 Task: Create a sub task Gather and Analyse Requirements for the task  Create a new online tool for project management in the project AgileGlobe , assign it to team member softage.3@softage.net and update the status of the sub task to  Completed , set the priority of the sub task to High
Action: Mouse moved to (79, 390)
Screenshot: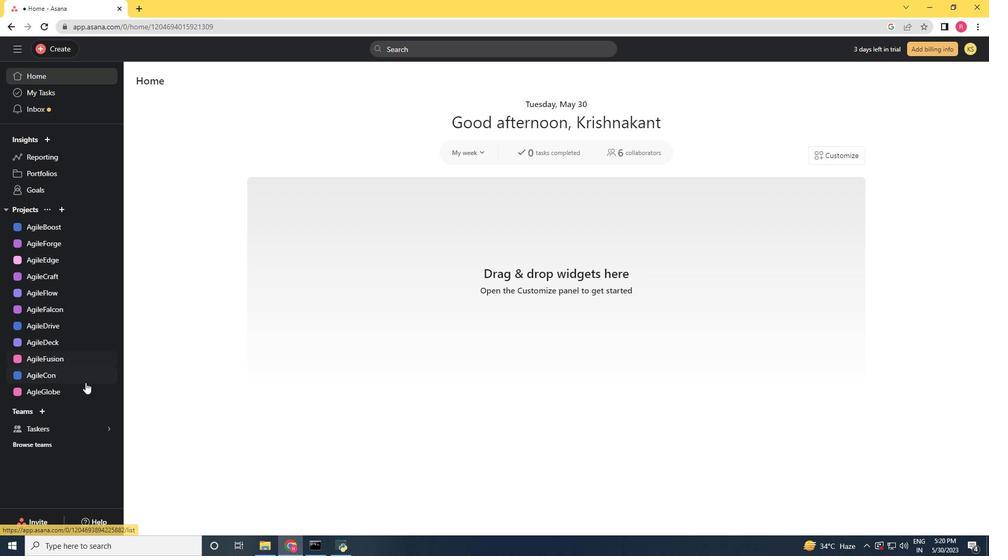 
Action: Mouse pressed left at (79, 390)
Screenshot: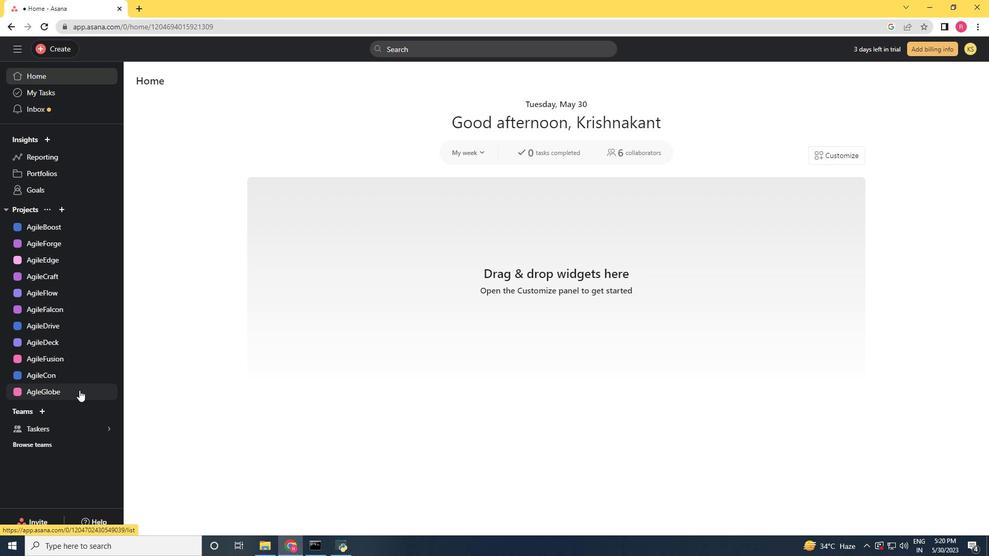 
Action: Mouse moved to (386, 228)
Screenshot: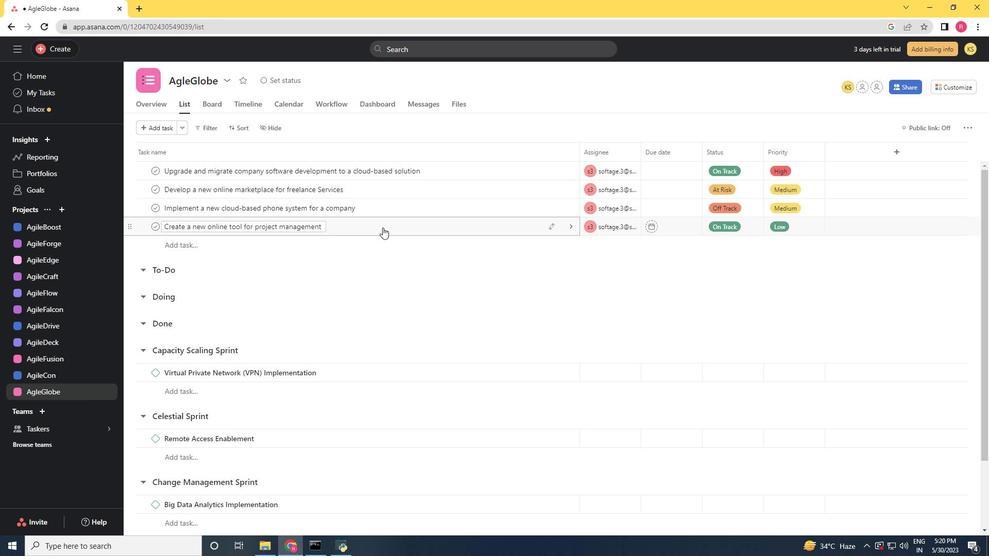 
Action: Mouse pressed left at (386, 228)
Screenshot: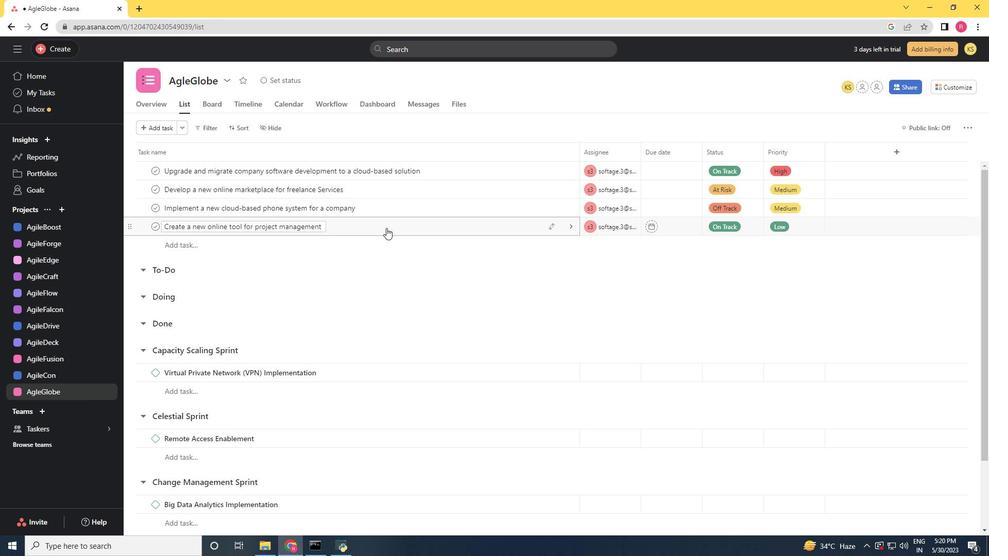 
Action: Mouse moved to (716, 320)
Screenshot: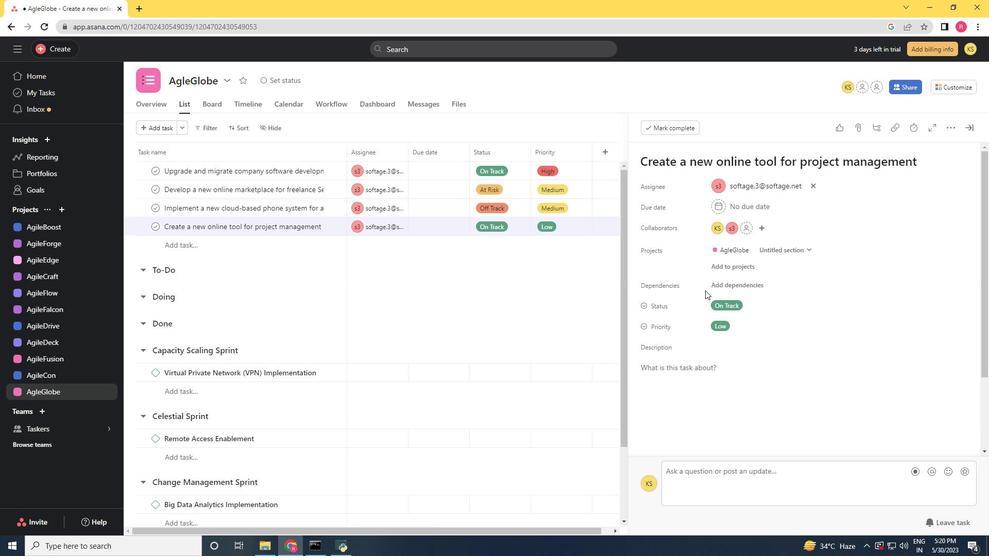 
Action: Mouse scrolled (716, 320) with delta (0, 0)
Screenshot: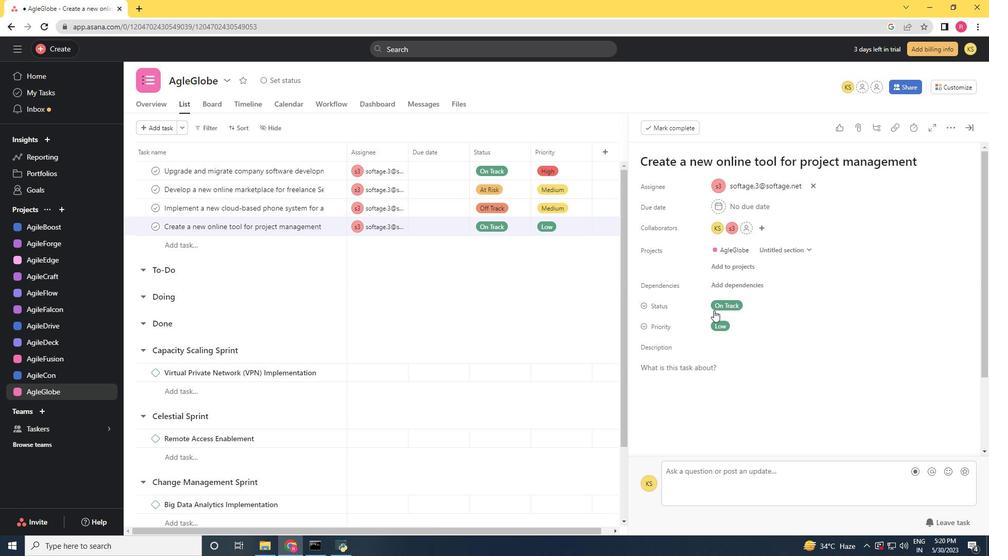 
Action: Mouse moved to (716, 321)
Screenshot: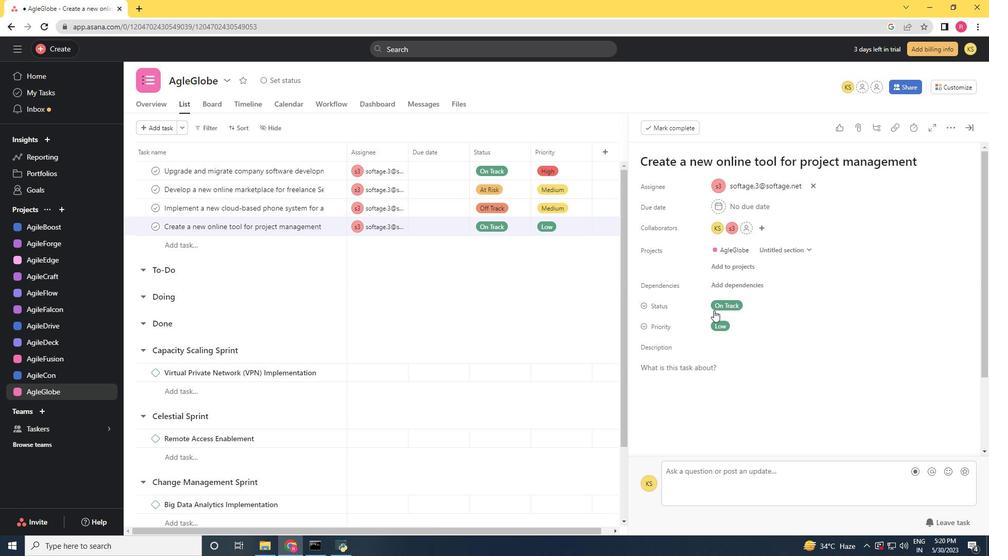 
Action: Mouse scrolled (716, 320) with delta (0, 0)
Screenshot: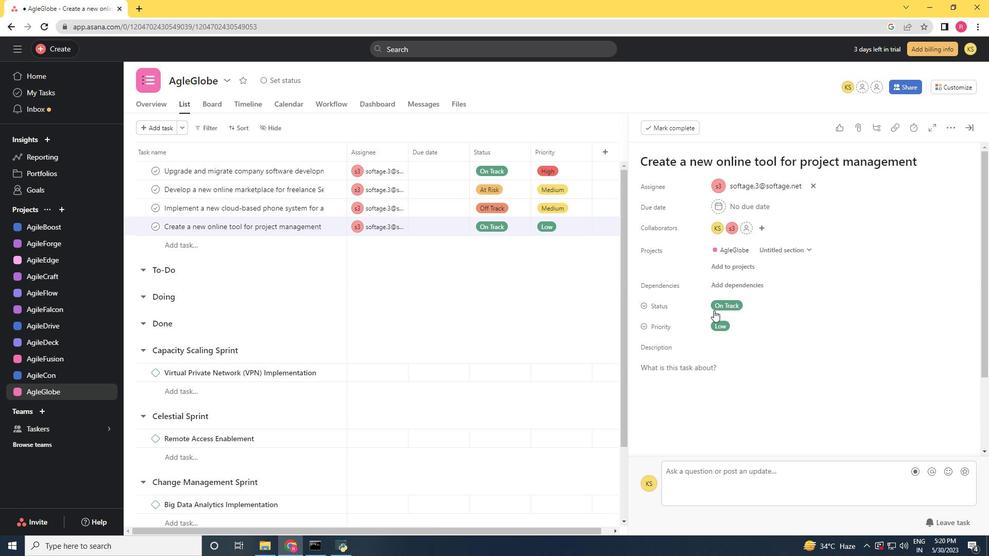 
Action: Mouse scrolled (716, 320) with delta (0, 0)
Screenshot: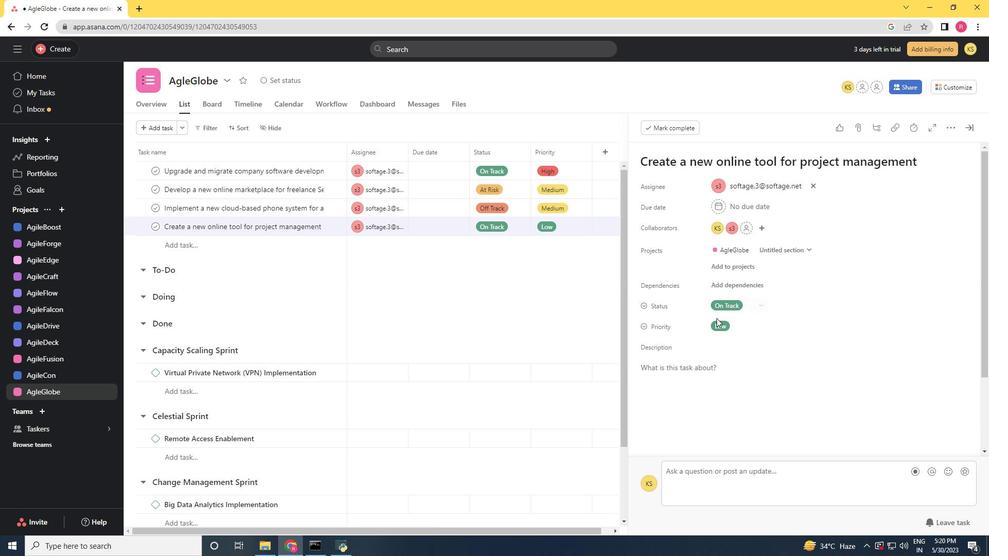 
Action: Mouse scrolled (716, 320) with delta (0, 0)
Screenshot: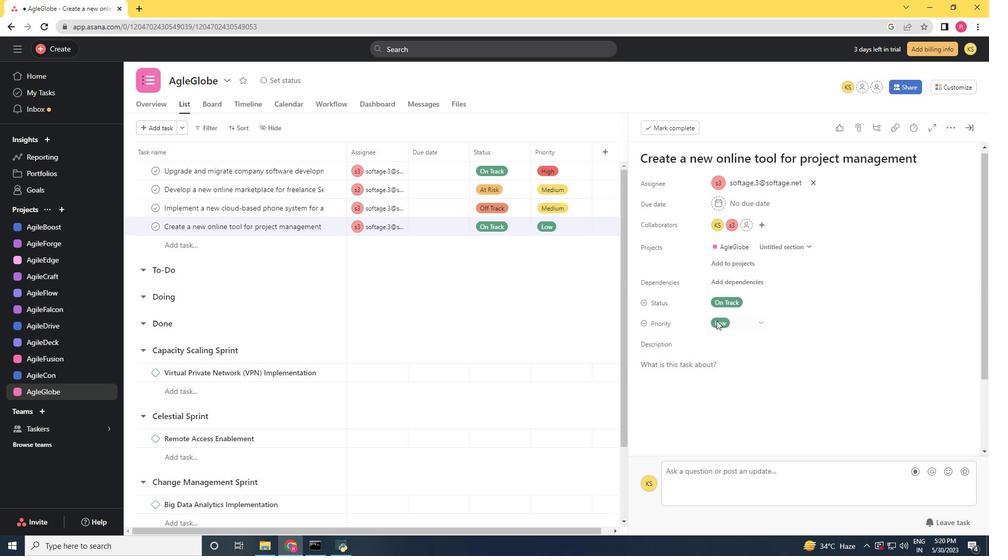 
Action: Mouse moved to (681, 377)
Screenshot: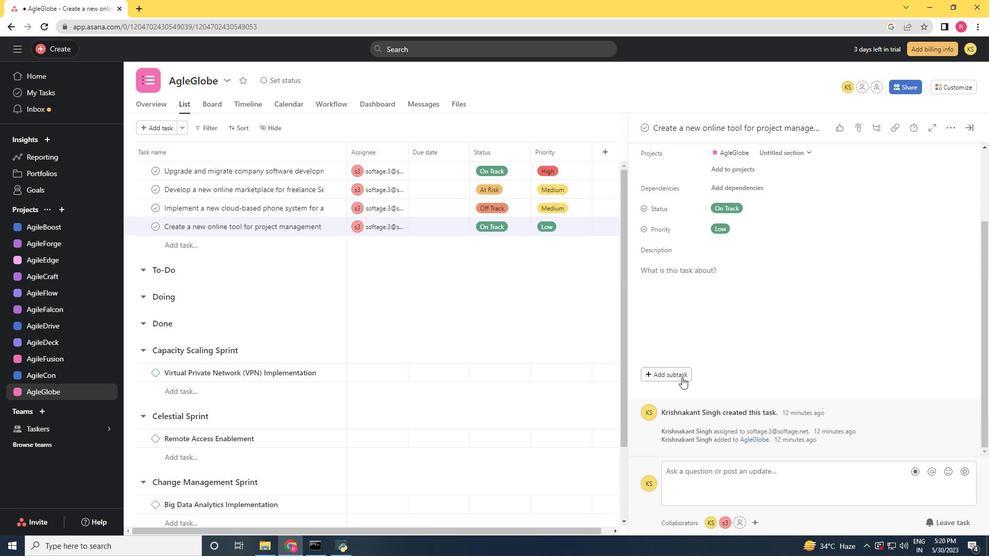 
Action: Mouse pressed left at (681, 377)
Screenshot: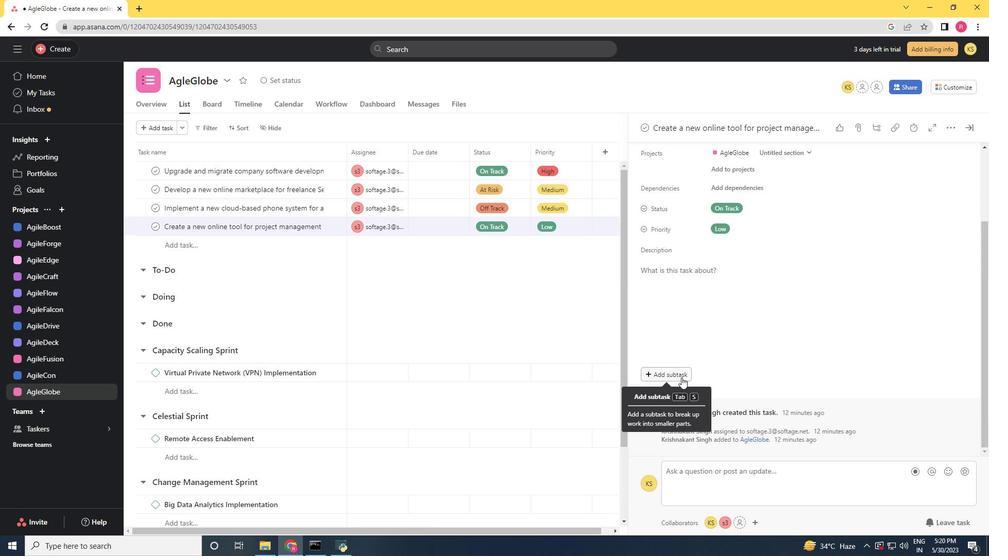 
Action: Key pressed <Key.shift><Key.shift><Key.shift><Key.shift><Key.shift><Key.shift><Key.shift><Key.shift>Gather<Key.space>and<Key.space><Key.shift>Analyse<Key.space><Key.shift>Requirements<Key.space>for<Key.space>the<Key.space>task<Key.space><Key.backspace><Key.backspace><Key.backspace><Key.backspace><Key.backspace><Key.backspace><Key.backspace><Key.backspace><Key.backspace><Key.backspace><Key.backspace><Key.backspace><Key.backspace>
Screenshot: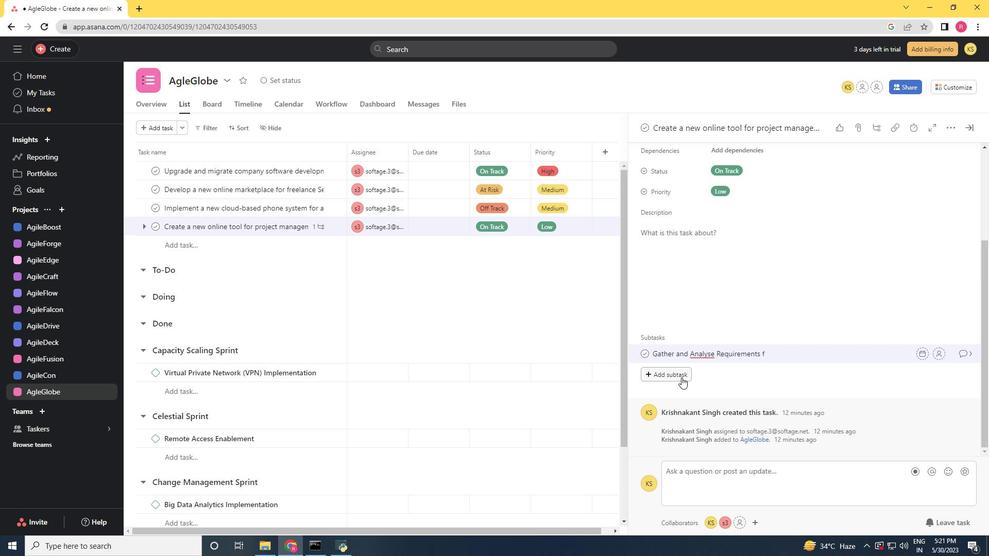 
Action: Mouse moved to (944, 351)
Screenshot: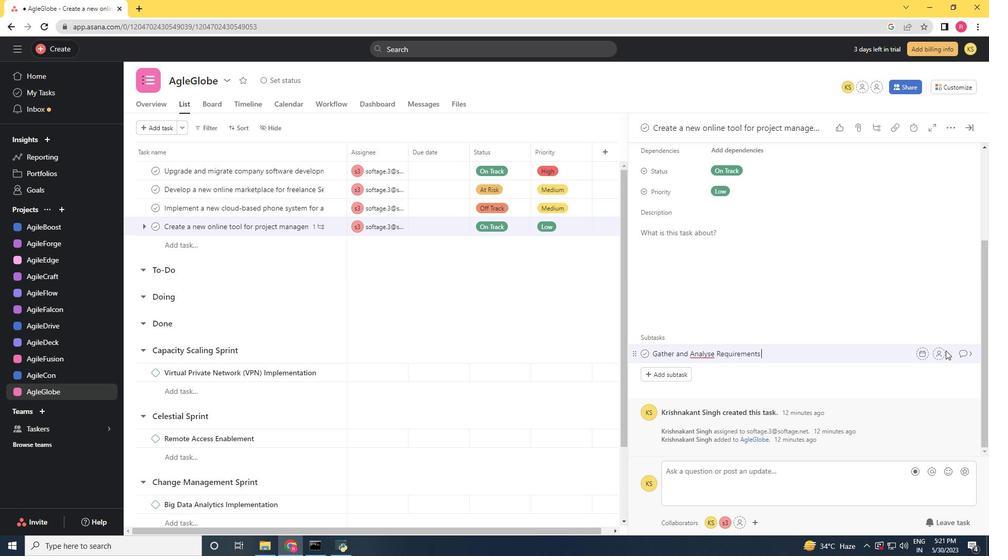 
Action: Mouse pressed left at (944, 351)
Screenshot: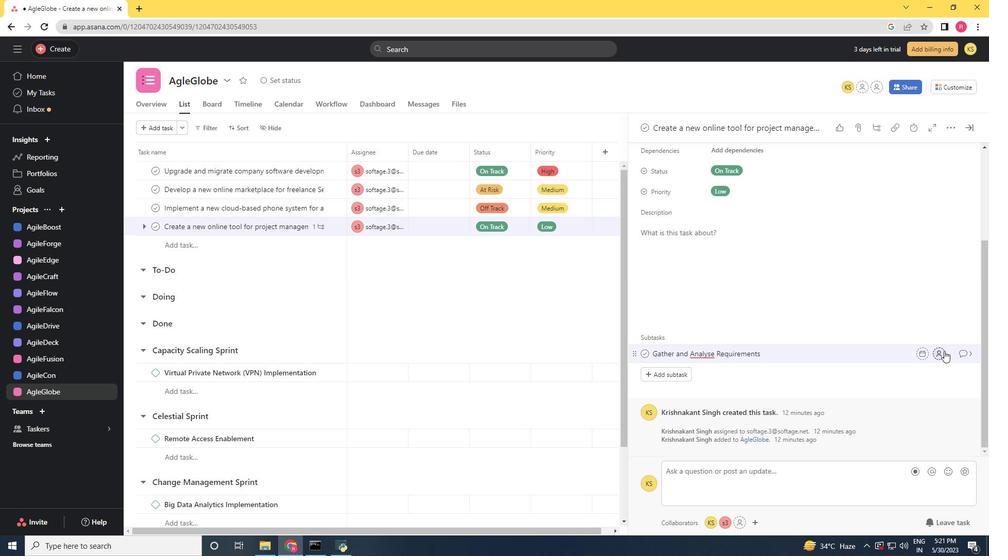
Action: Key pressed softage.3<Key.shift>@softage.net
Screenshot: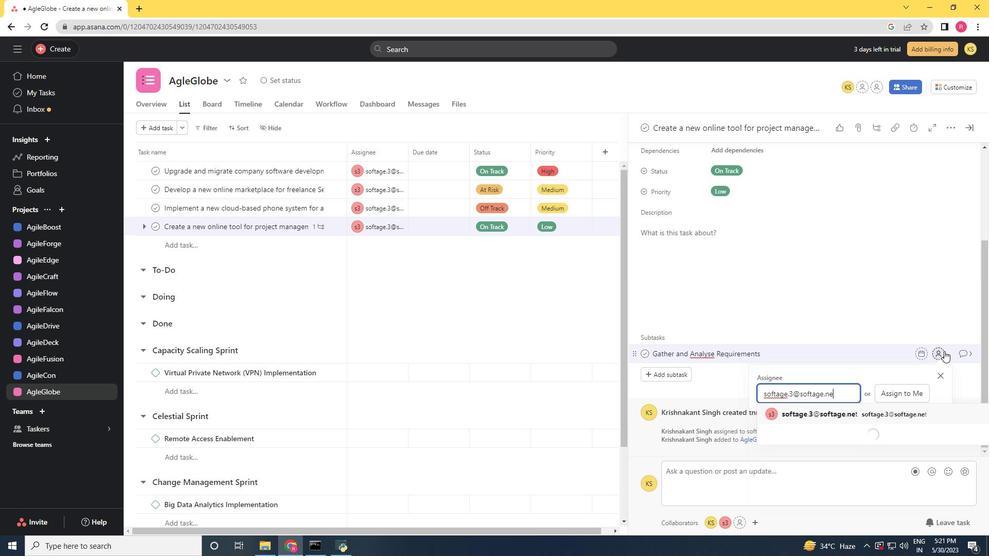 
Action: Mouse moved to (875, 416)
Screenshot: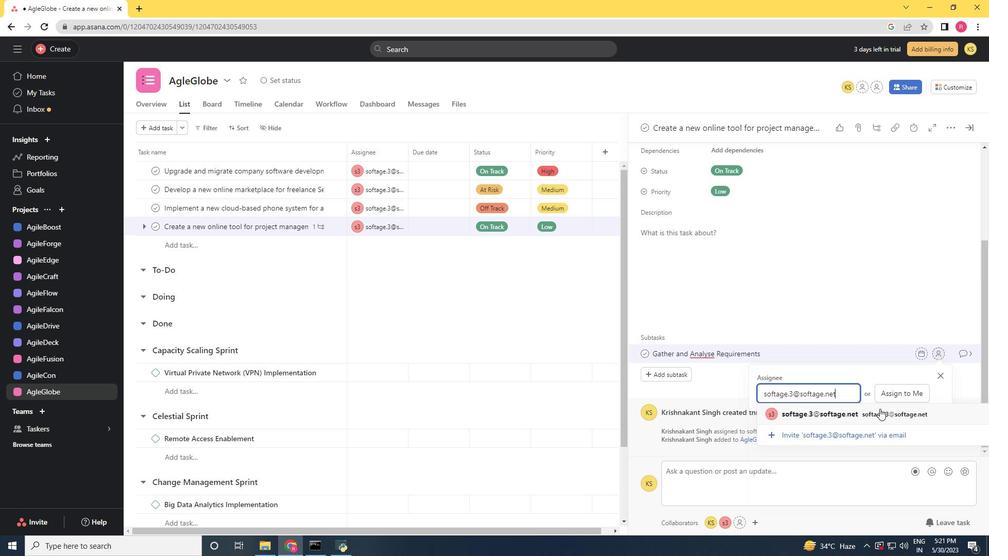 
Action: Mouse pressed left at (875, 416)
Screenshot: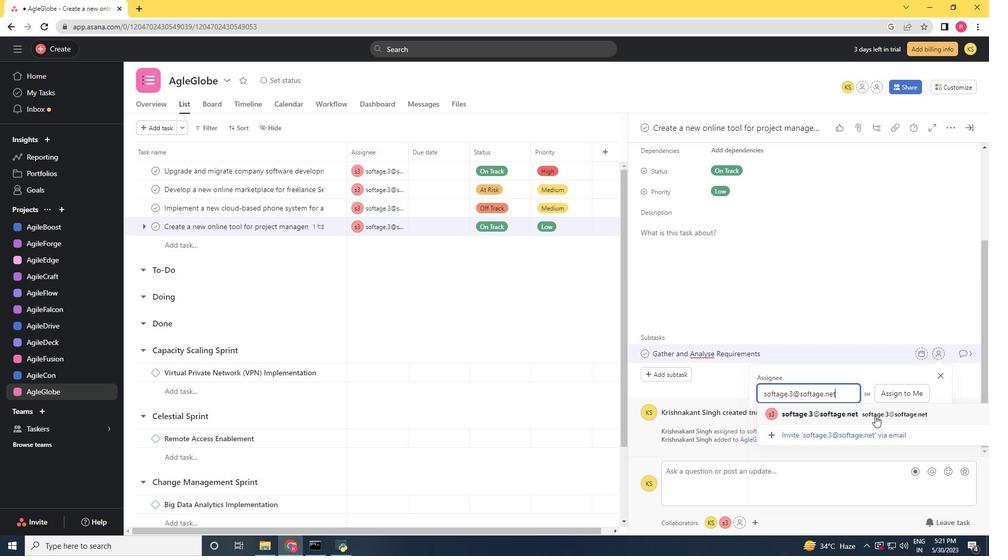 
Action: Mouse moved to (961, 353)
Screenshot: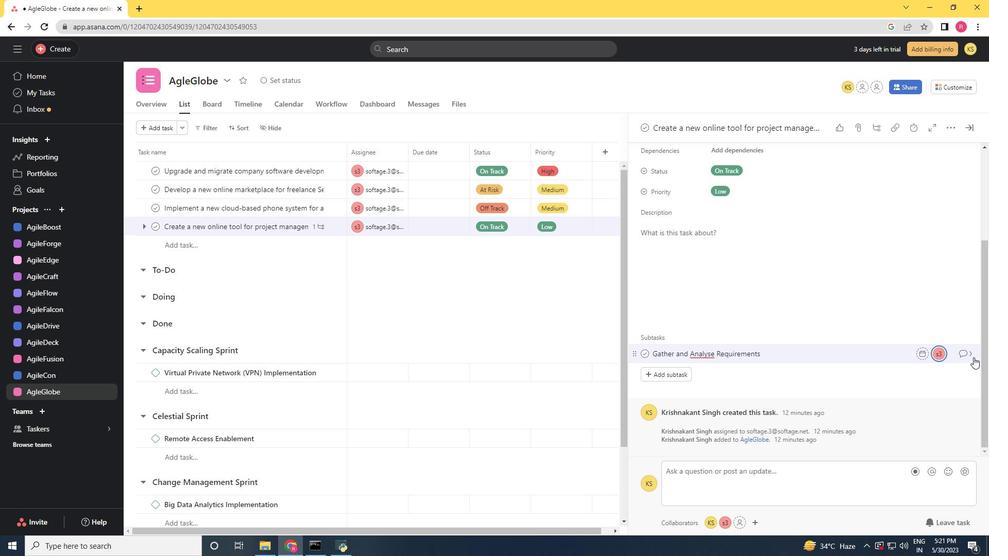 
Action: Mouse pressed left at (961, 353)
Screenshot: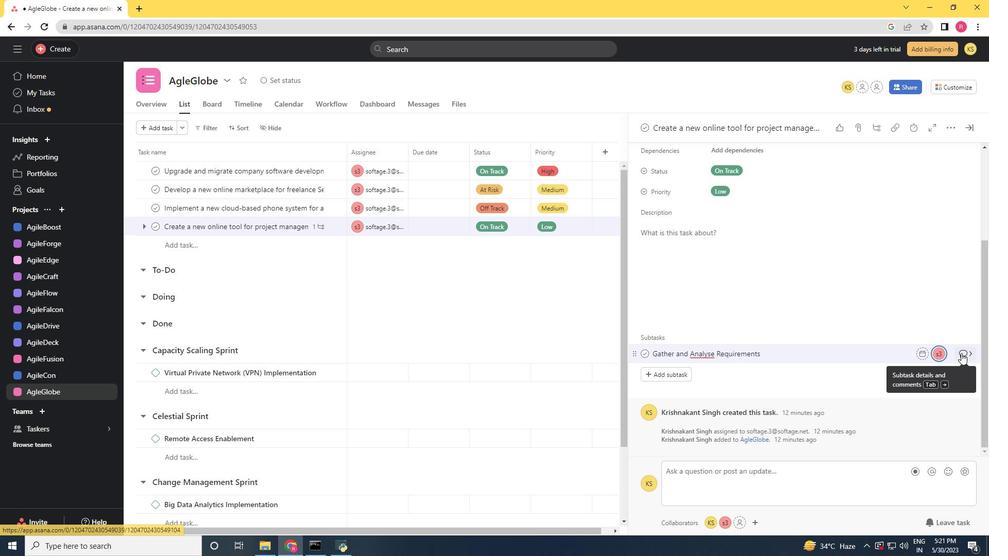 
Action: Mouse moved to (670, 295)
Screenshot: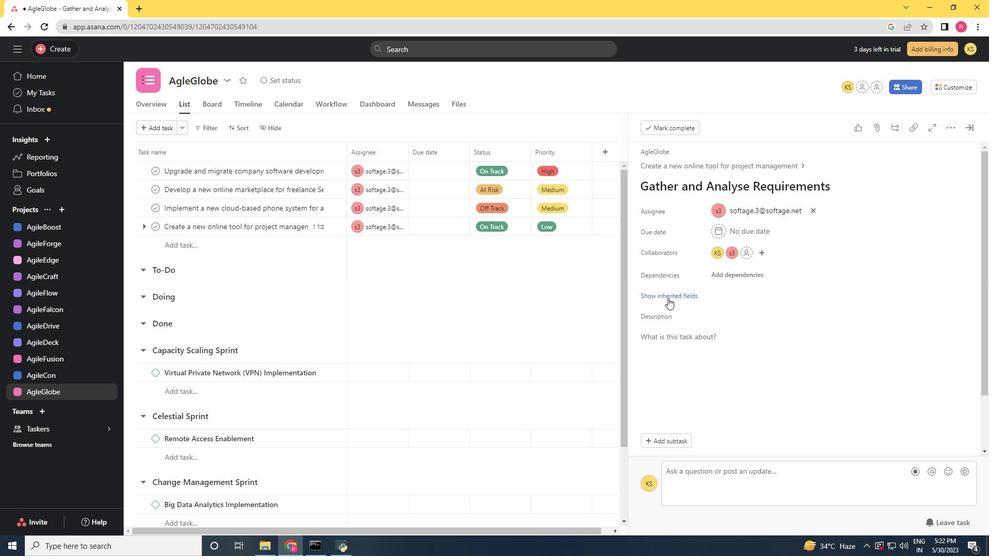 
Action: Mouse pressed left at (670, 295)
Screenshot: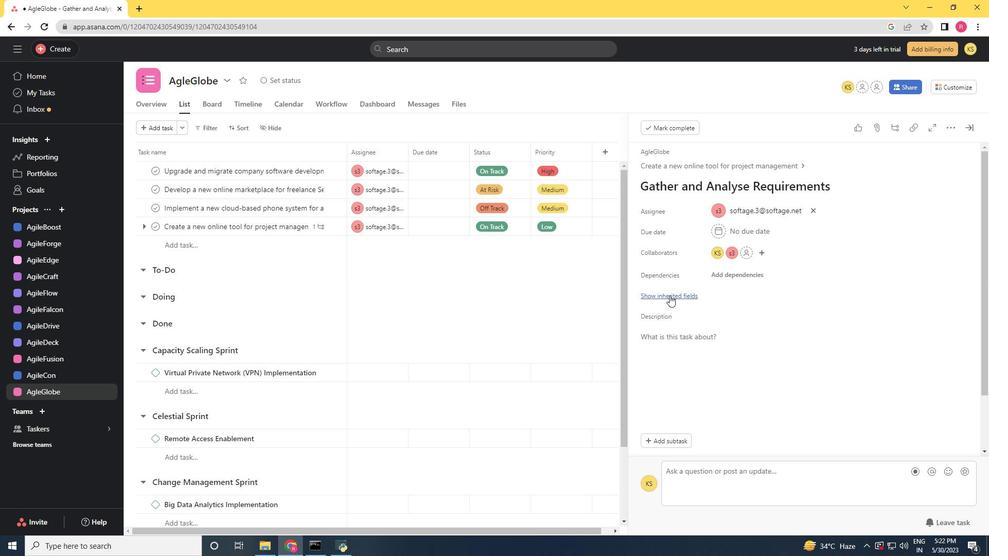 
Action: Mouse moved to (714, 316)
Screenshot: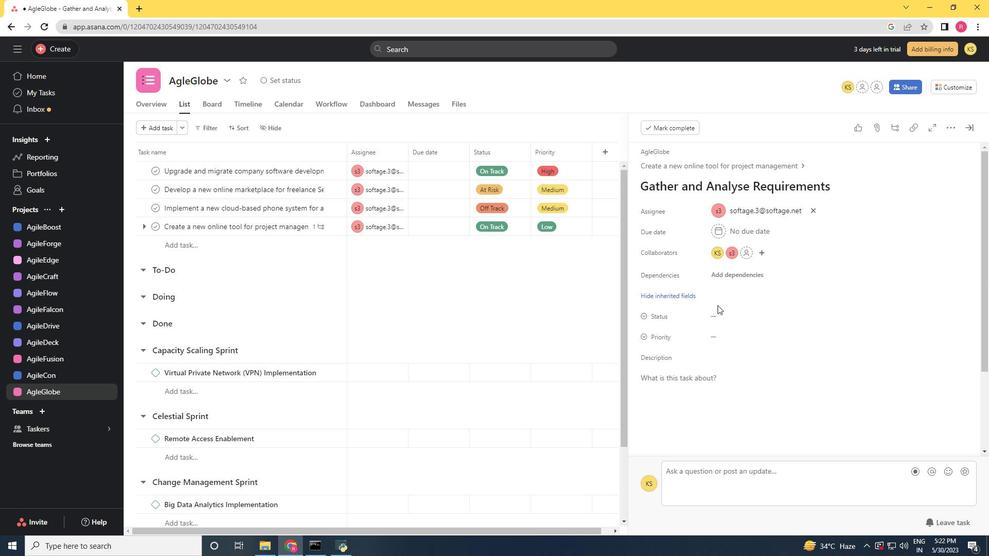
Action: Mouse pressed left at (714, 316)
Screenshot: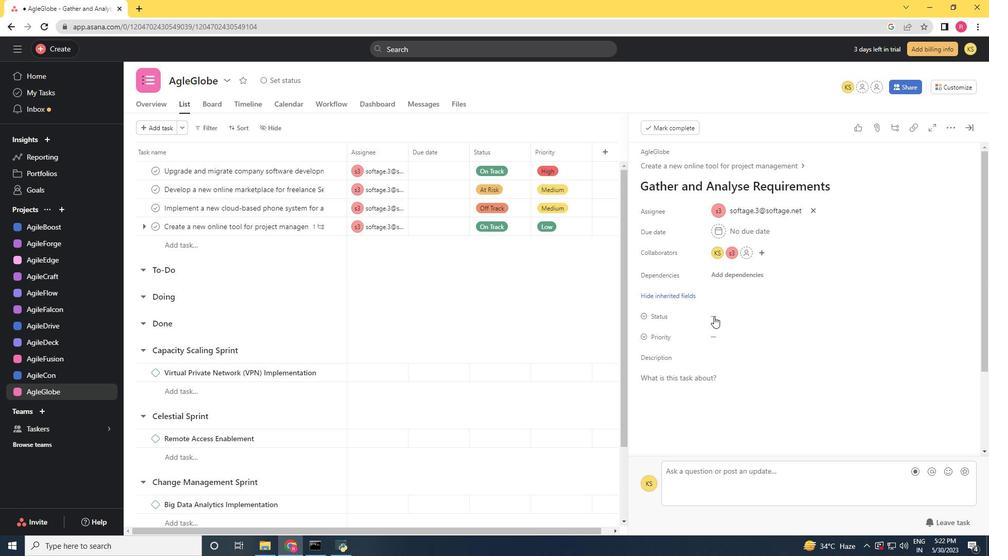 
Action: Mouse moved to (758, 412)
Screenshot: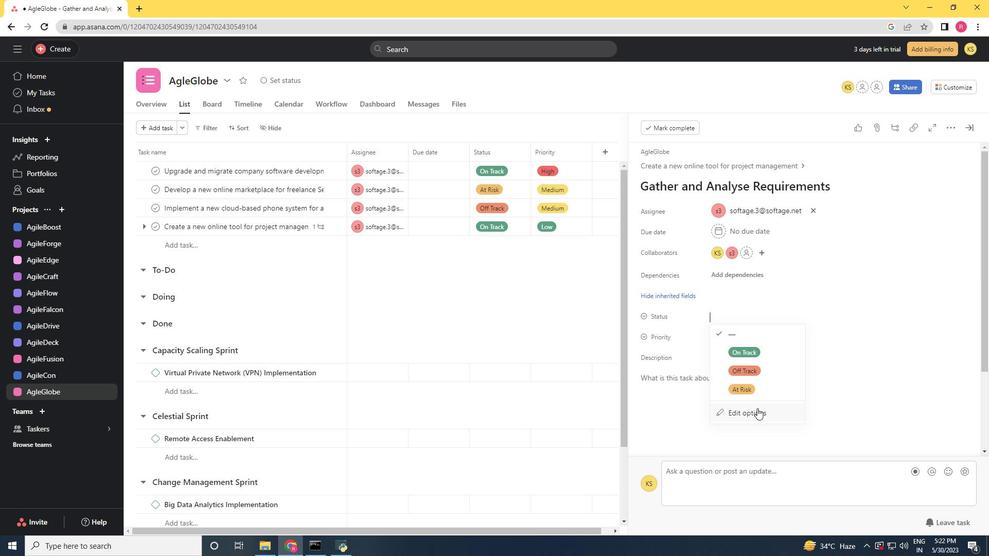 
Action: Mouse pressed left at (758, 412)
Screenshot: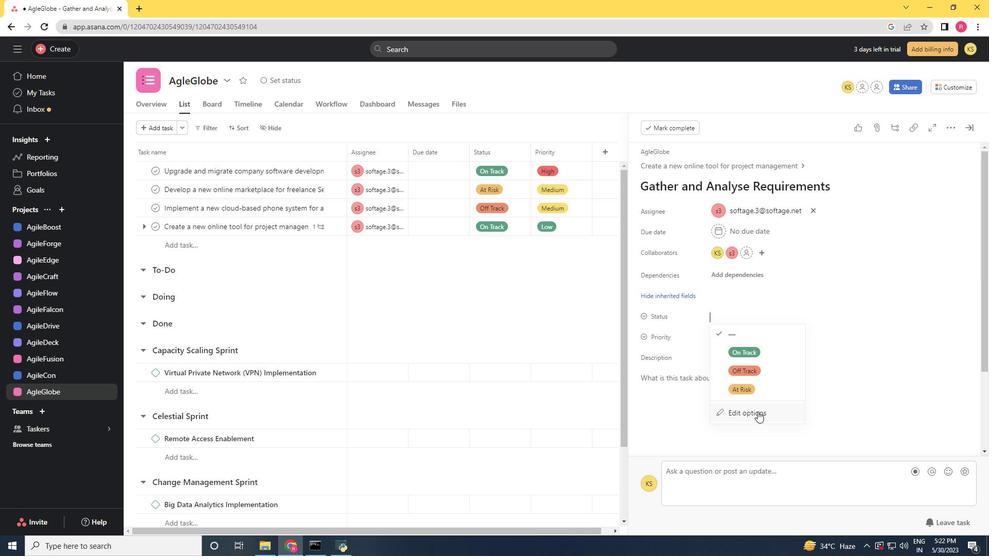 
Action: Mouse moved to (380, 246)
Screenshot: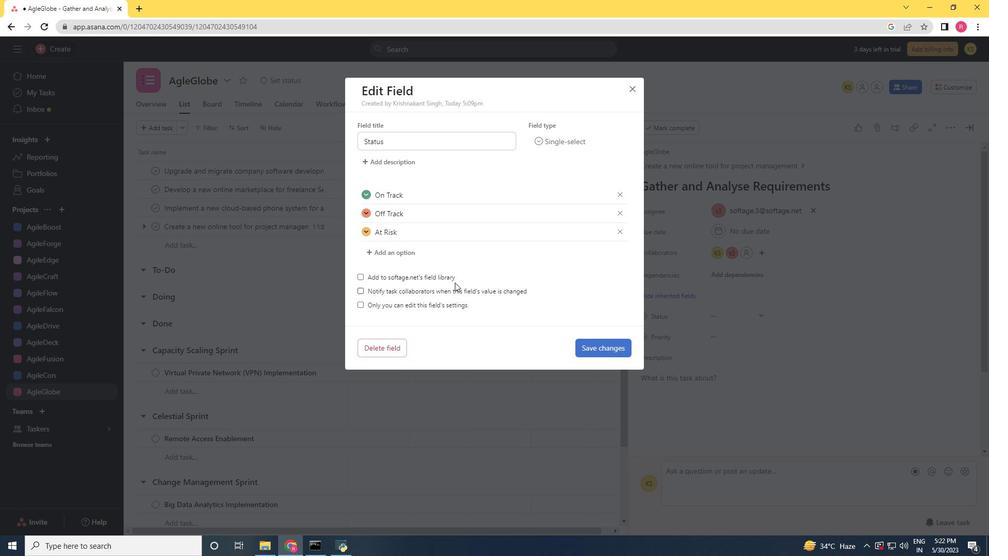 
Action: Mouse pressed left at (380, 246)
Screenshot: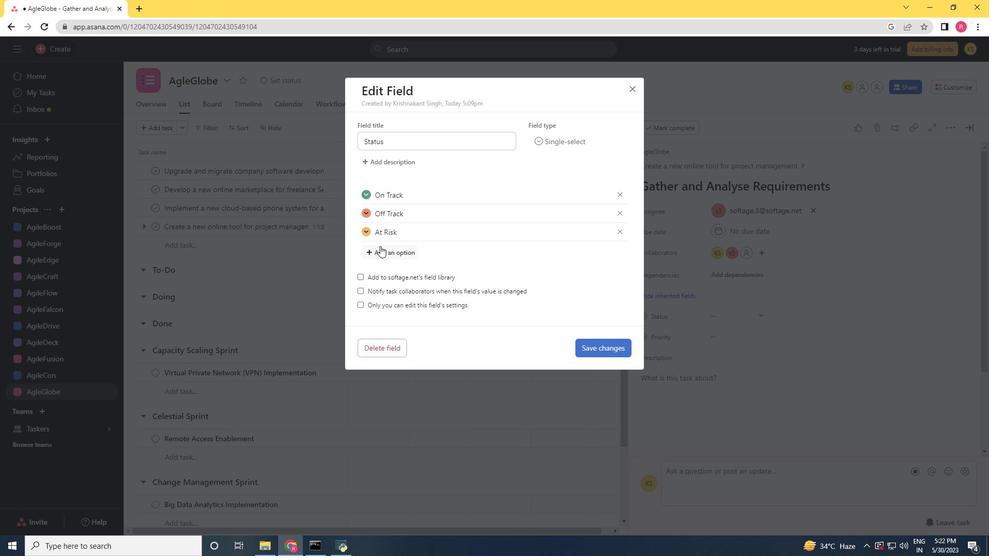 
Action: Key pressed <Key.shift>Completed
Screenshot: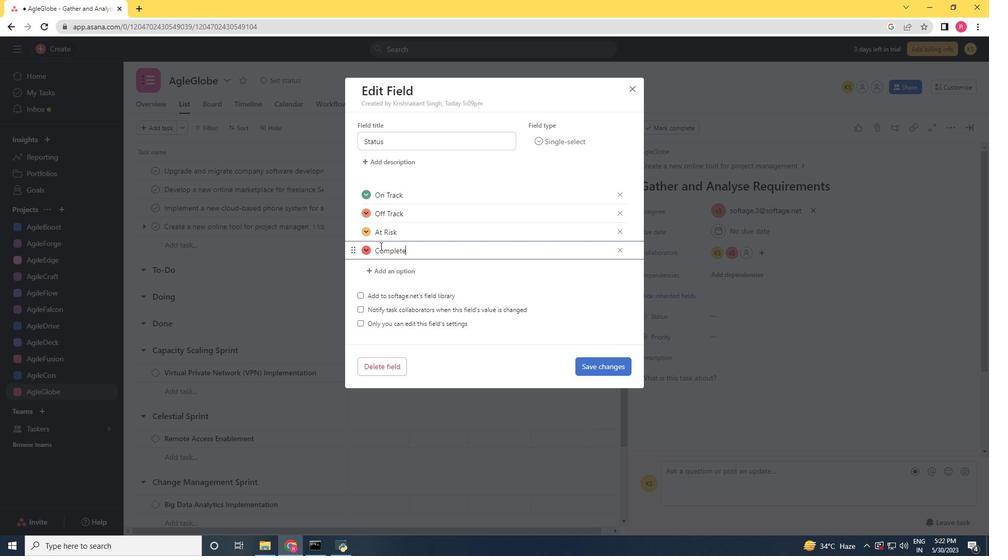 
Action: Mouse moved to (613, 369)
Screenshot: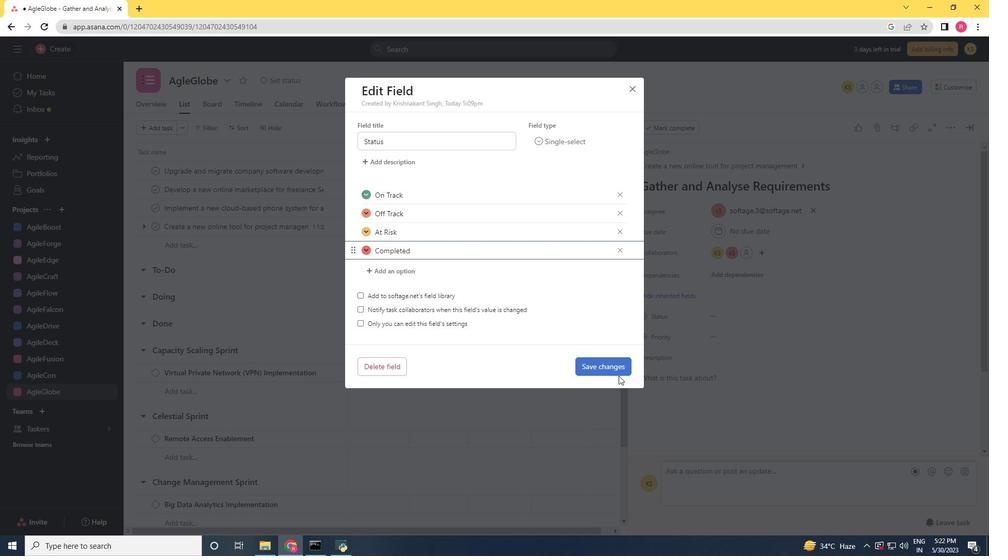 
Action: Mouse pressed left at (613, 369)
Screenshot: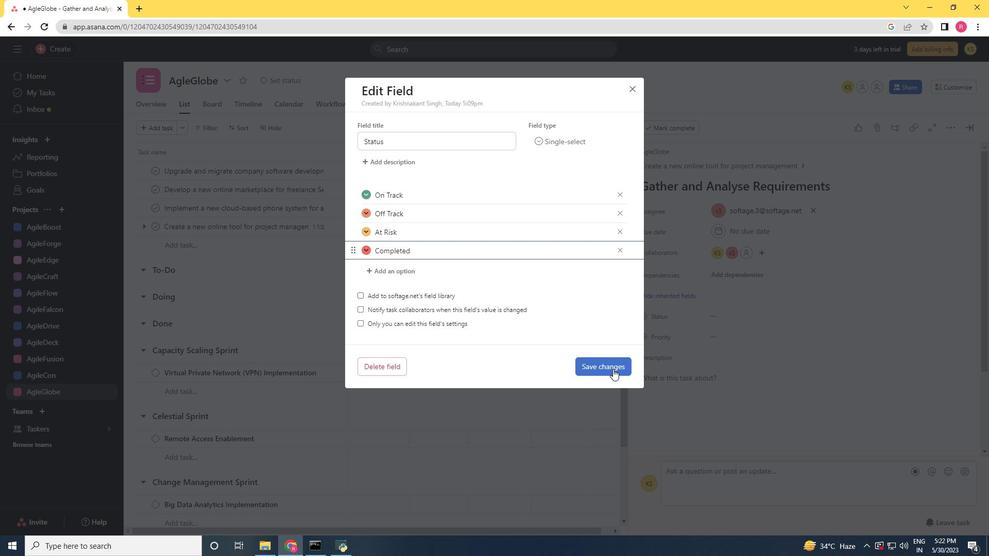 
Action: Mouse moved to (723, 320)
Screenshot: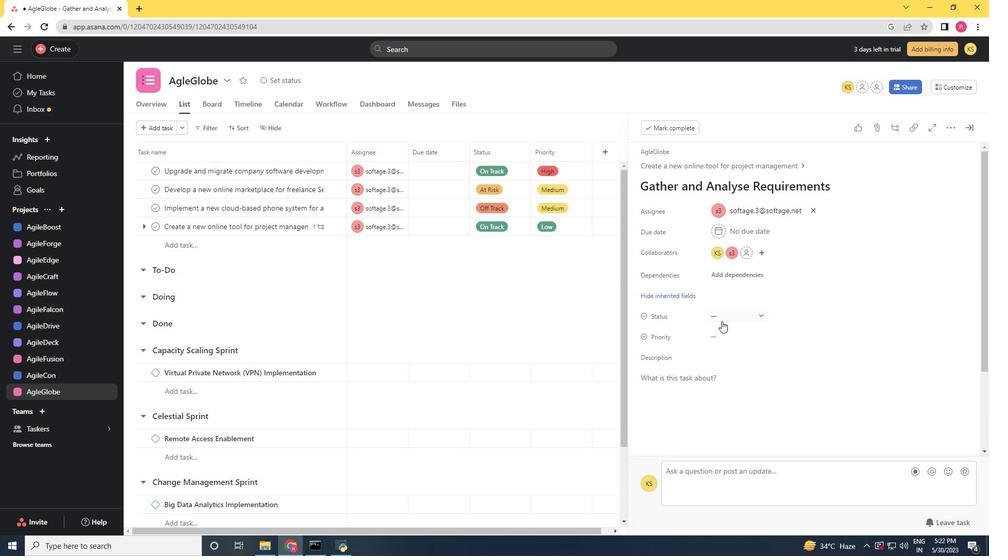 
Action: Mouse pressed left at (723, 320)
Screenshot: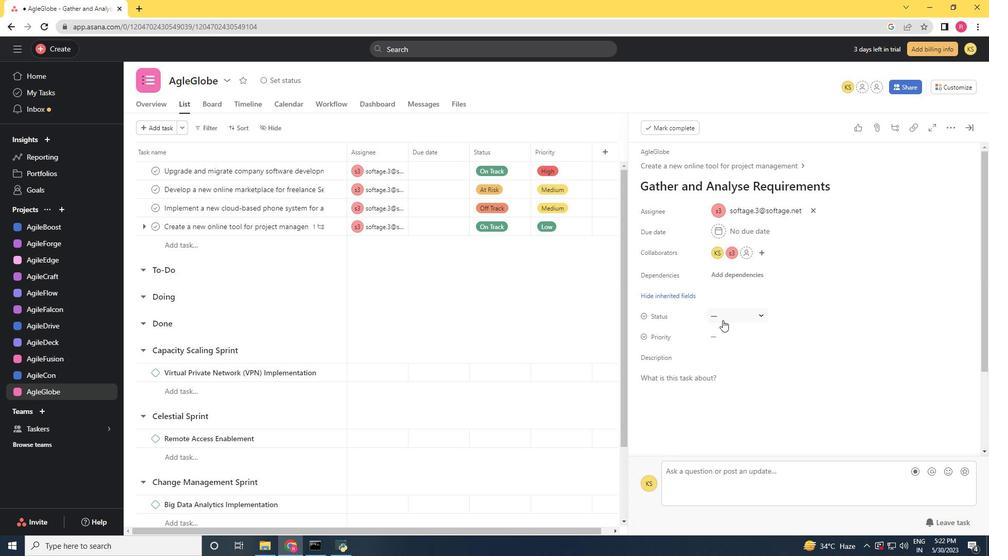 
Action: Mouse moved to (740, 410)
Screenshot: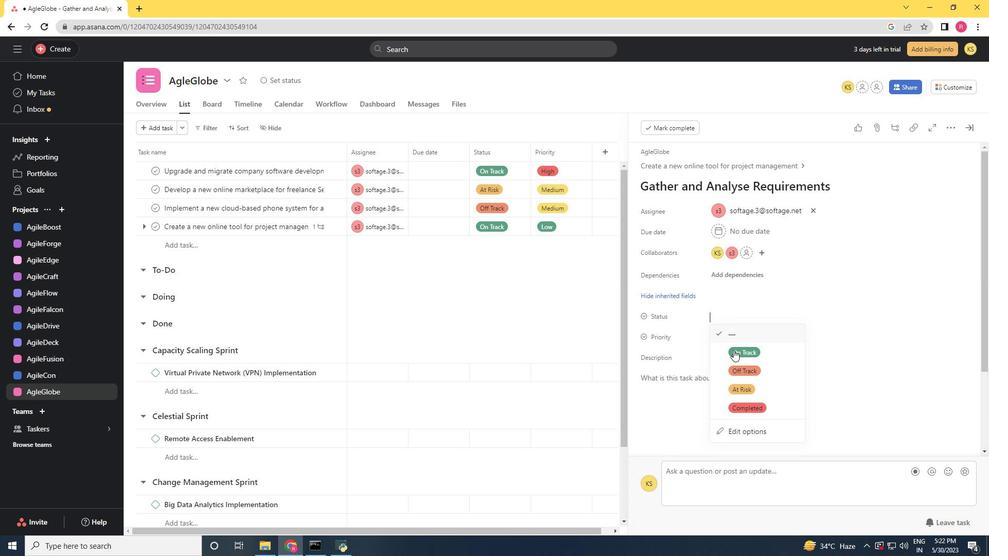 
Action: Mouse pressed left at (740, 410)
Screenshot: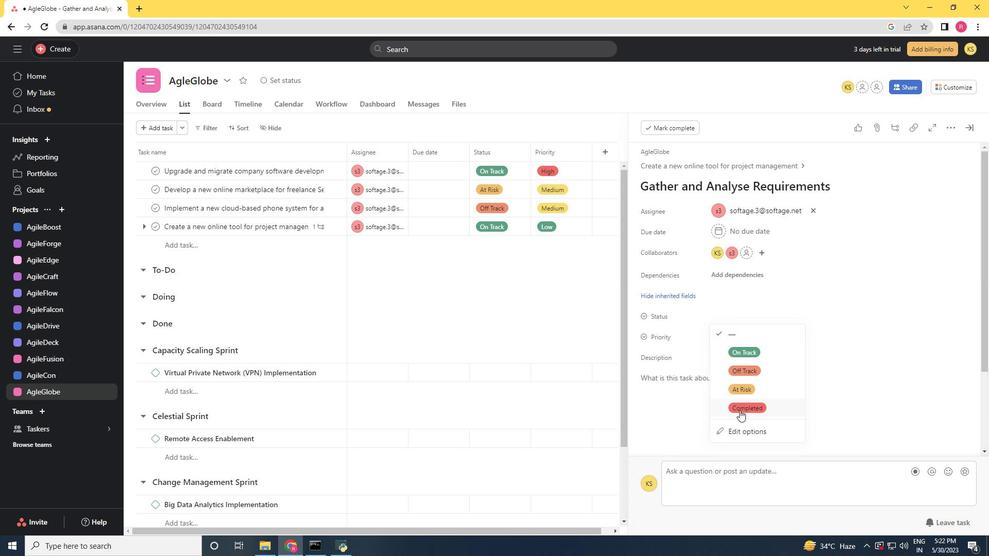 
Action: Mouse moved to (722, 339)
Screenshot: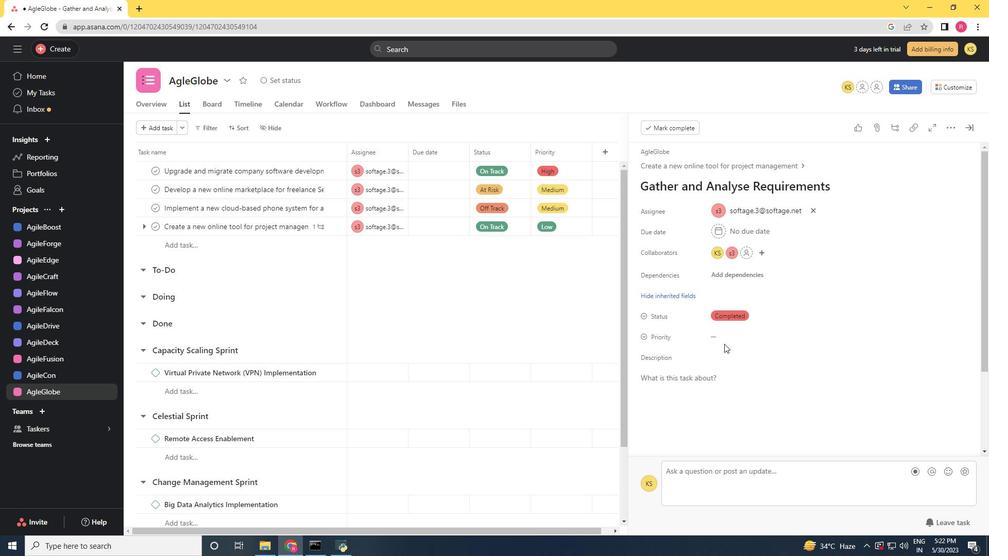 
Action: Mouse pressed left at (722, 339)
Screenshot: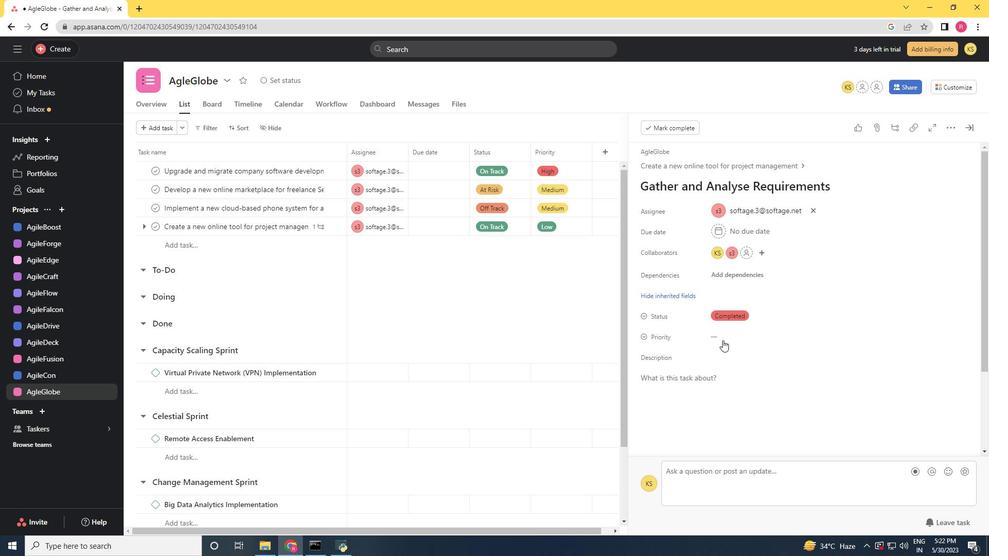 
Action: Mouse moved to (741, 370)
Screenshot: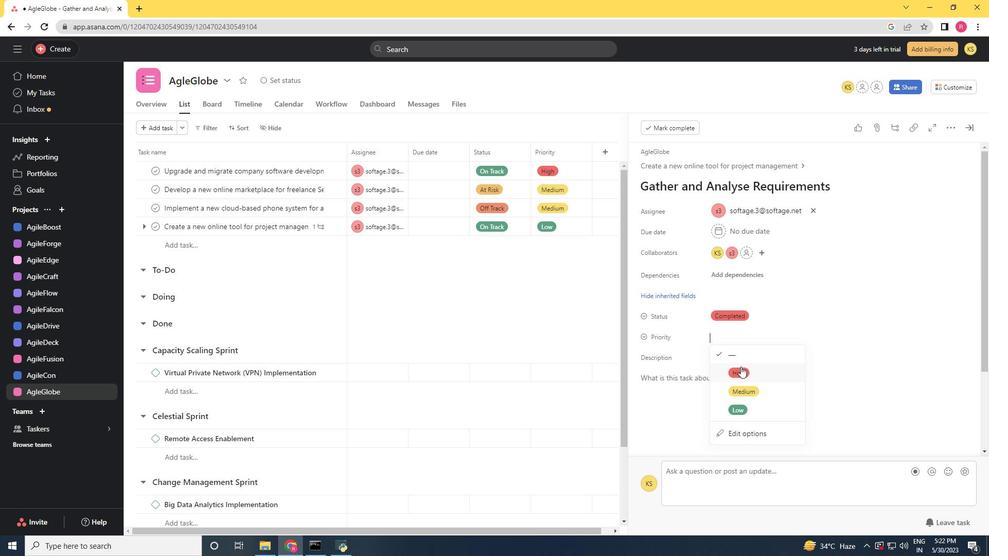 
Action: Mouse pressed left at (741, 370)
Screenshot: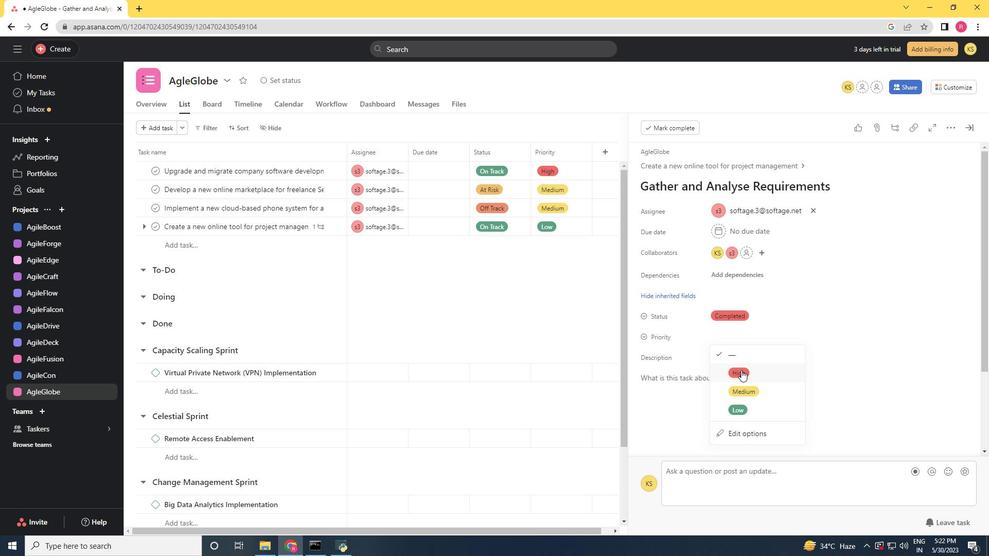 
